 Task: Add Sprouts Neroli Rosemary Moisturizing Body Lotion to the cart.
Action: Mouse moved to (1071, 377)
Screenshot: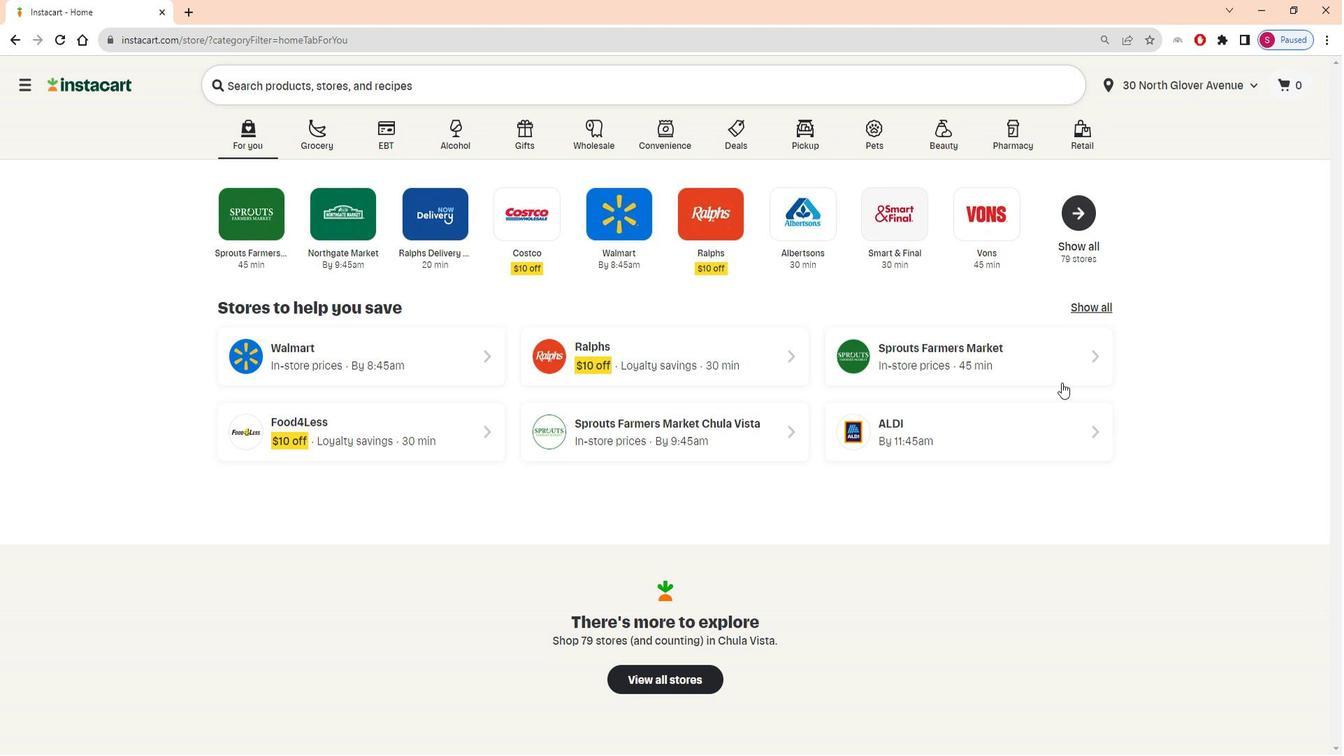 
Action: Mouse pressed left at (1071, 377)
Screenshot: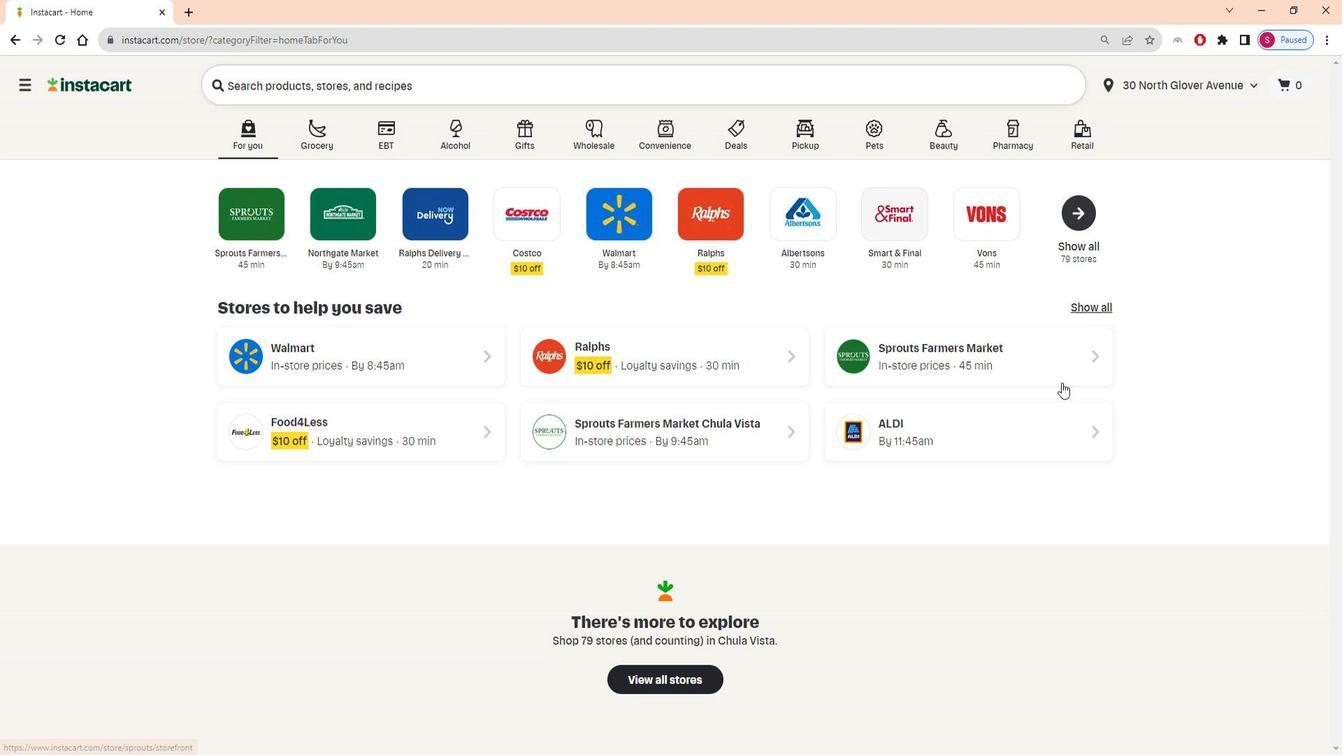 
Action: Mouse moved to (125, 375)
Screenshot: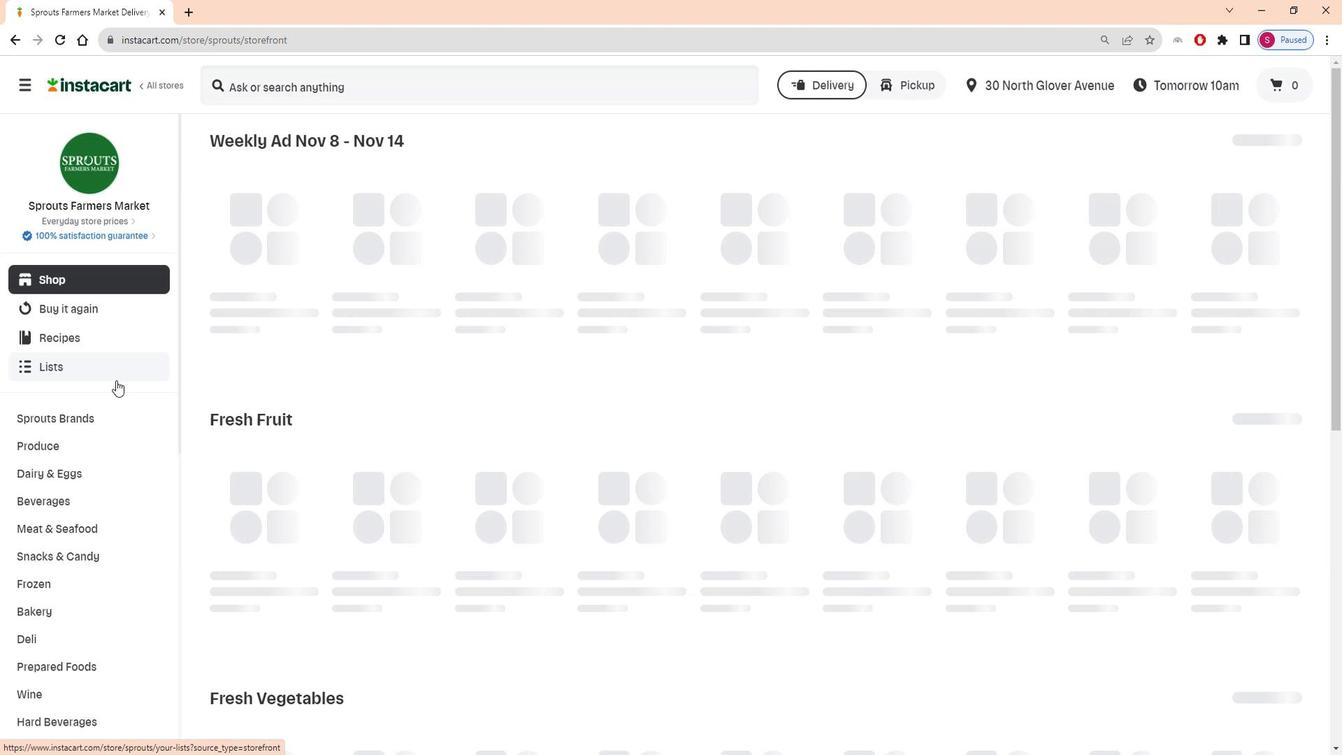
Action: Mouse scrolled (125, 374) with delta (0, 0)
Screenshot: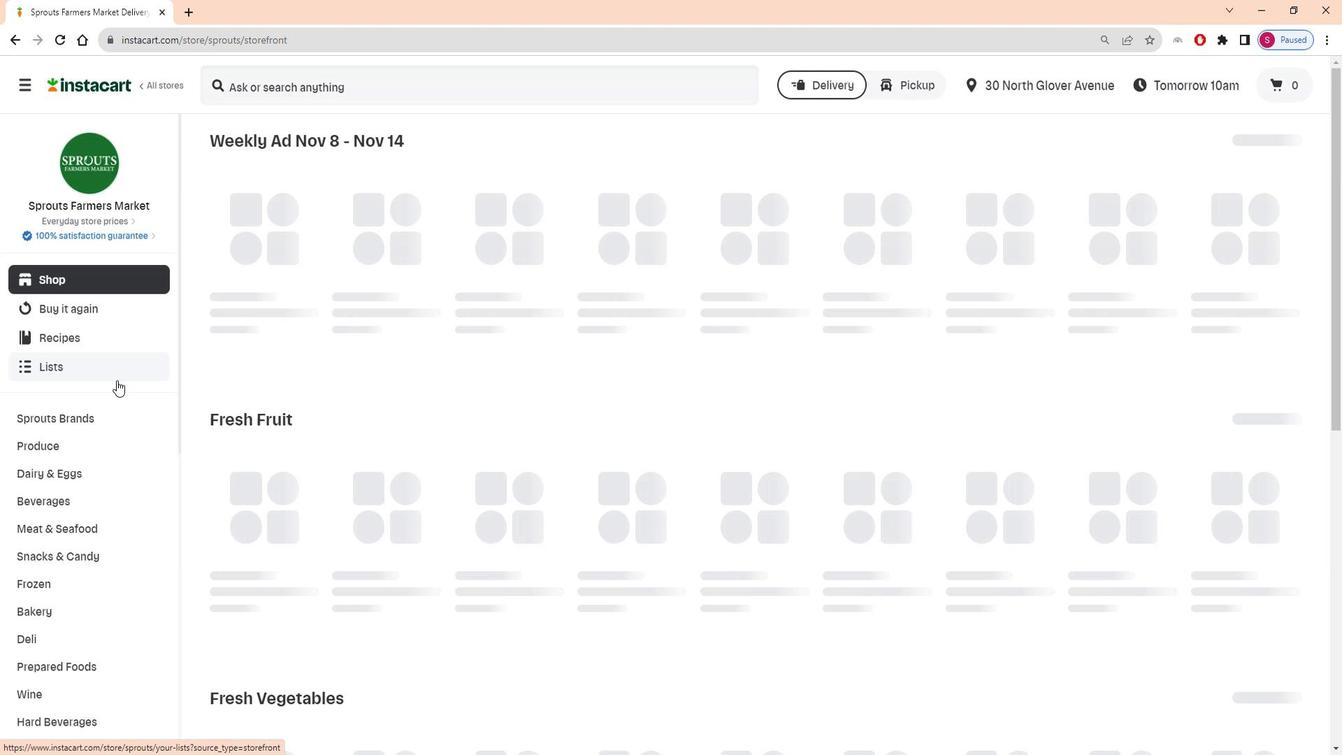 
Action: Mouse moved to (125, 375)
Screenshot: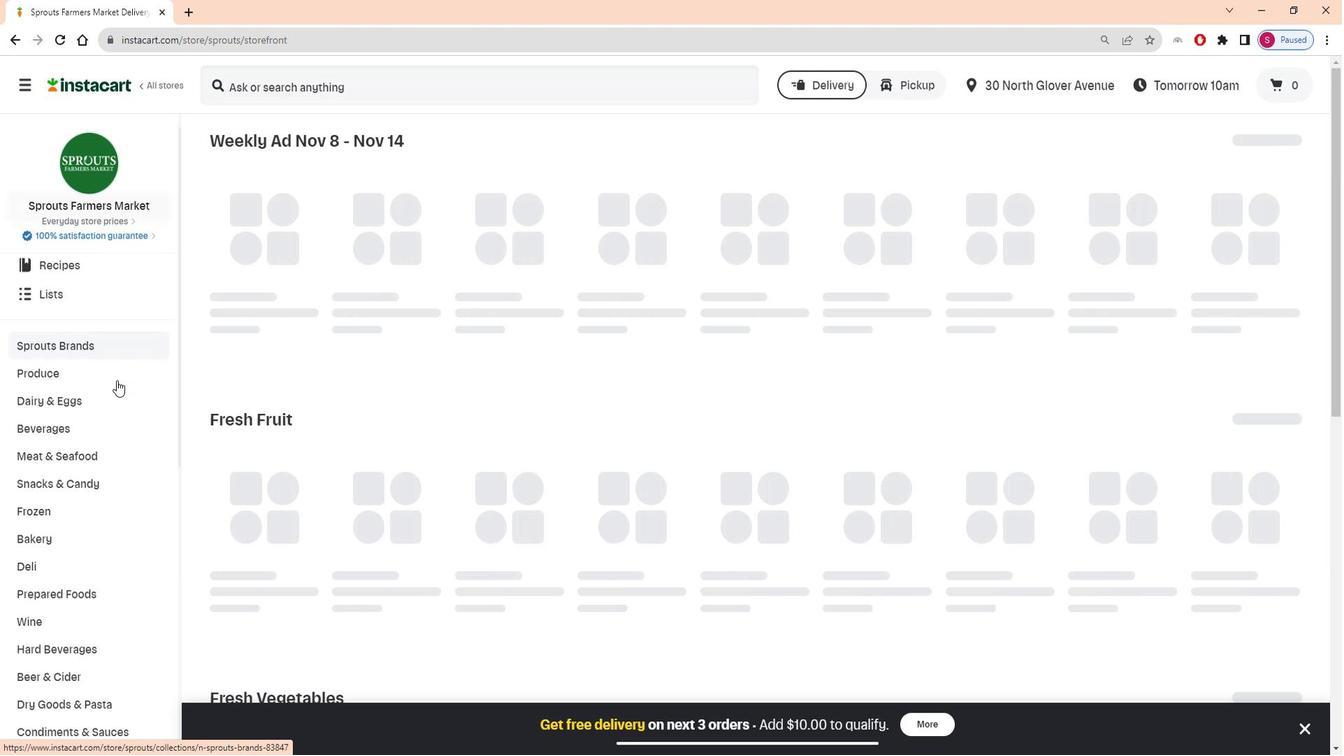 
Action: Mouse scrolled (125, 374) with delta (0, 0)
Screenshot: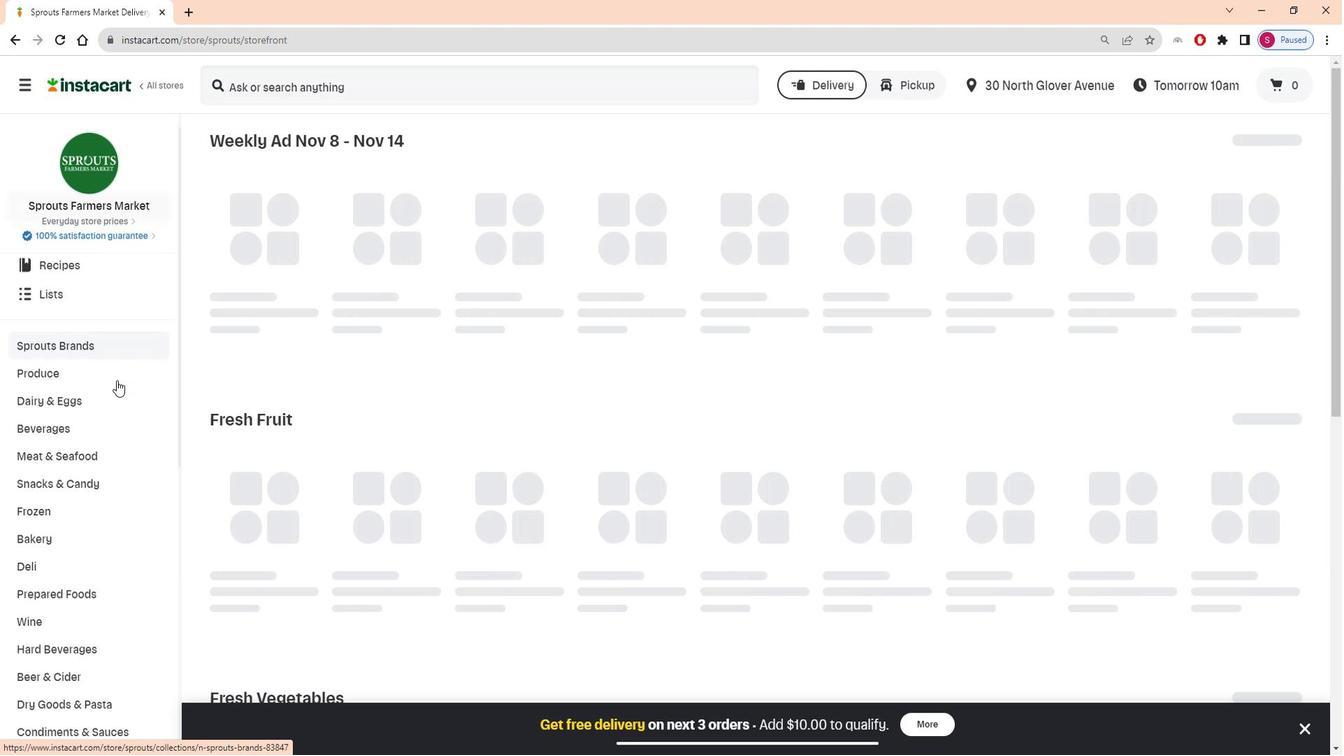 
Action: Mouse scrolled (125, 374) with delta (0, 0)
Screenshot: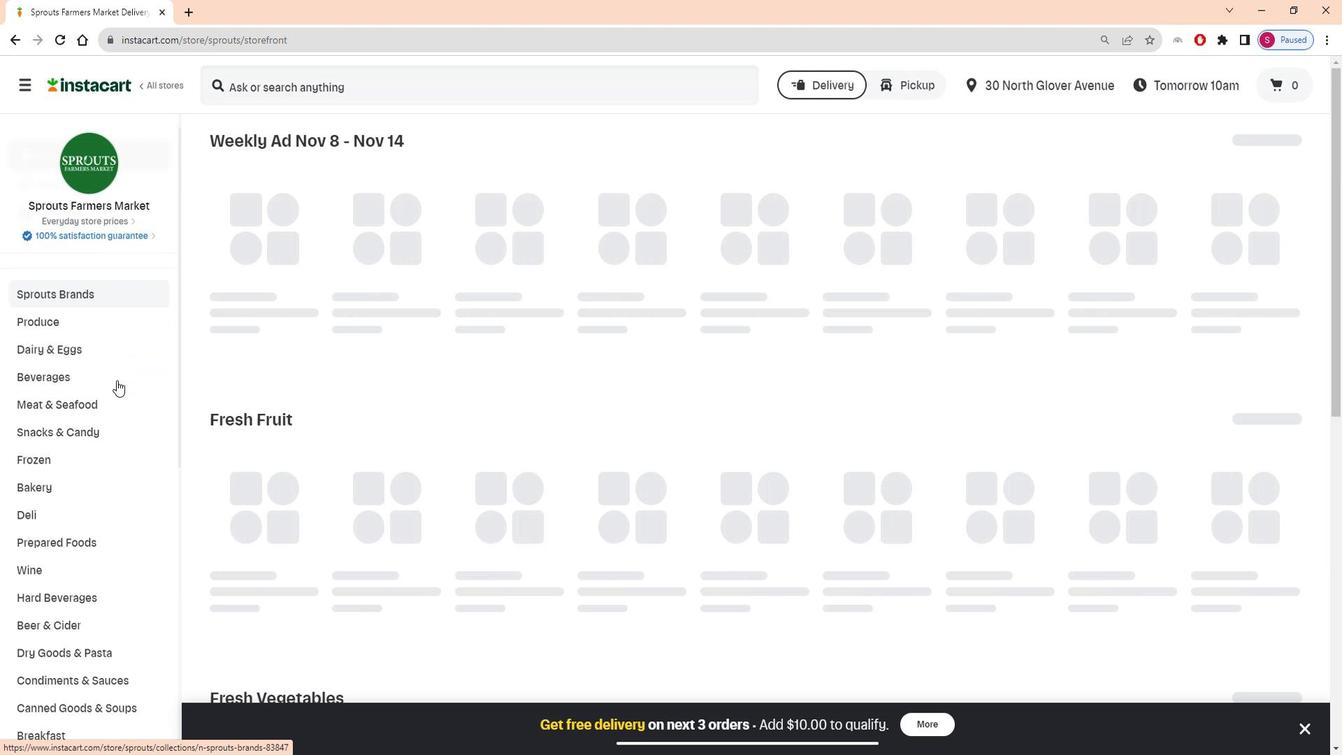 
Action: Mouse scrolled (125, 374) with delta (0, 0)
Screenshot: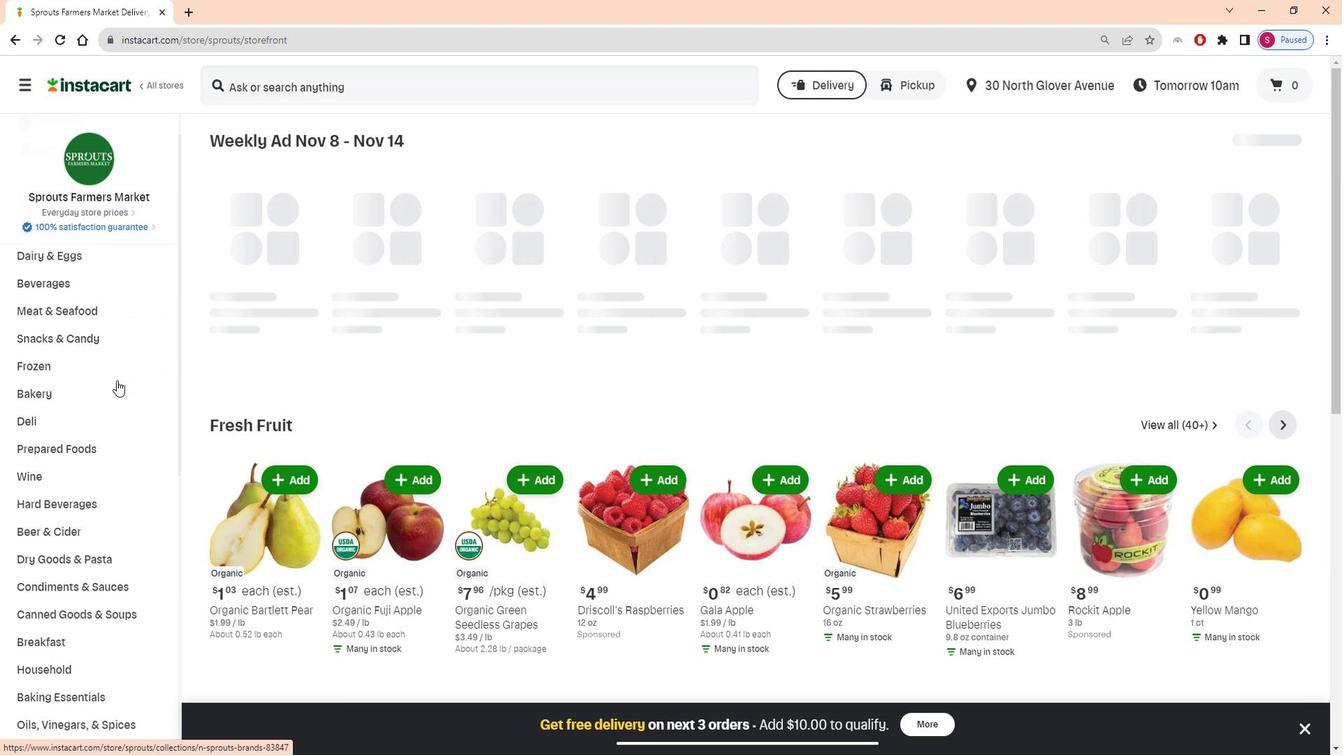 
Action: Mouse scrolled (125, 374) with delta (0, 0)
Screenshot: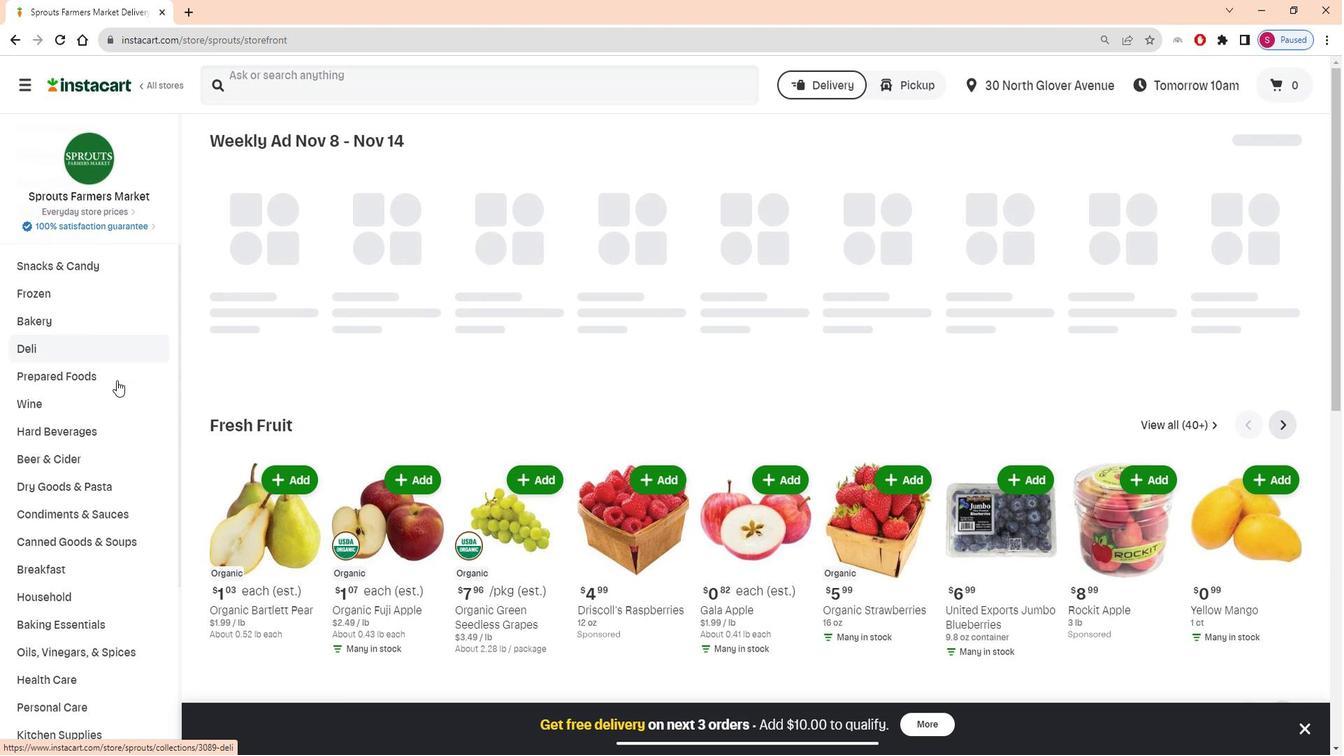 
Action: Mouse scrolled (125, 374) with delta (0, 0)
Screenshot: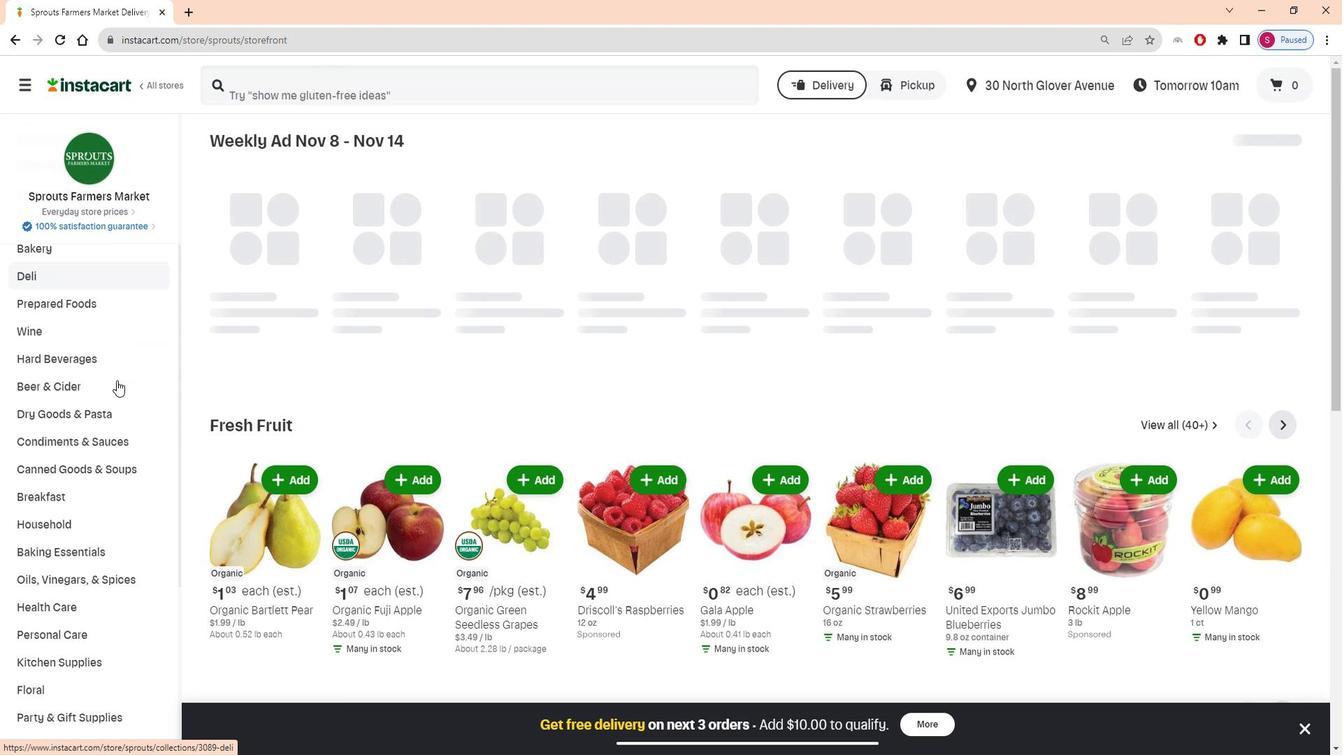 
Action: Mouse moved to (102, 553)
Screenshot: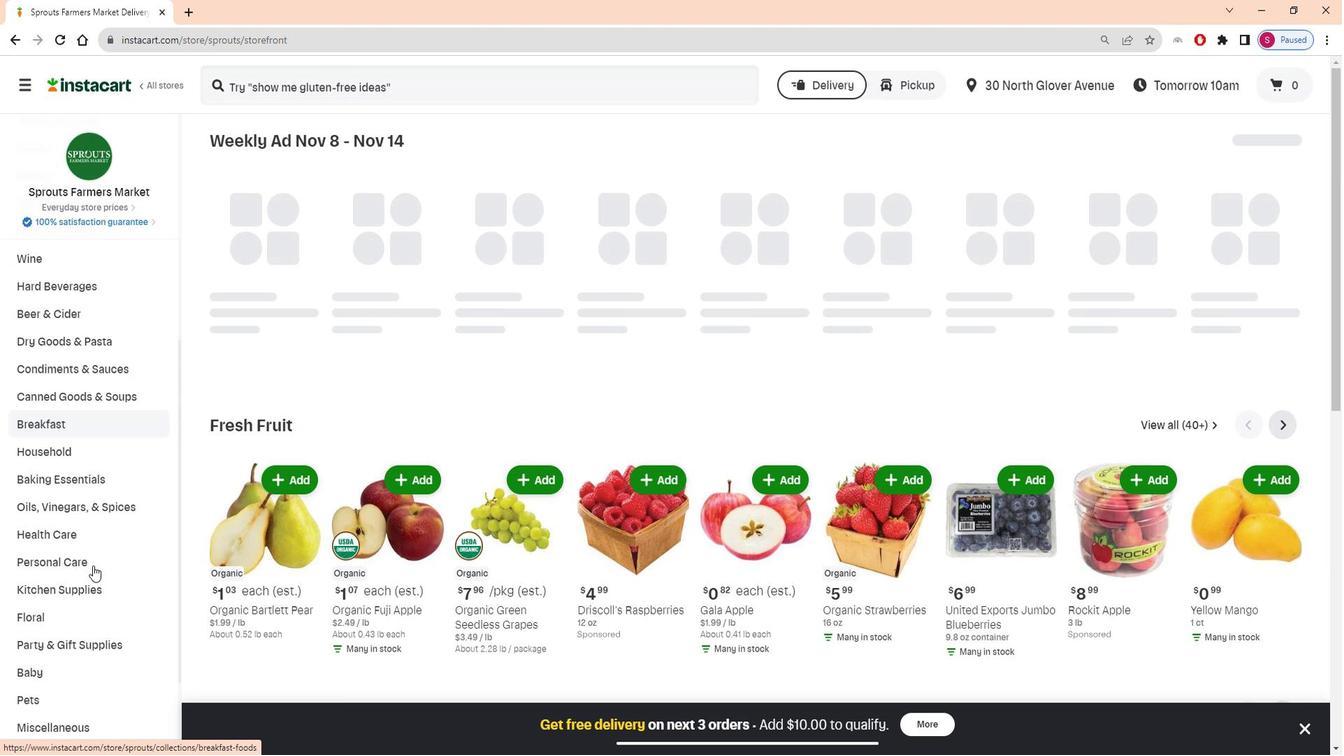 
Action: Mouse pressed left at (102, 553)
Screenshot: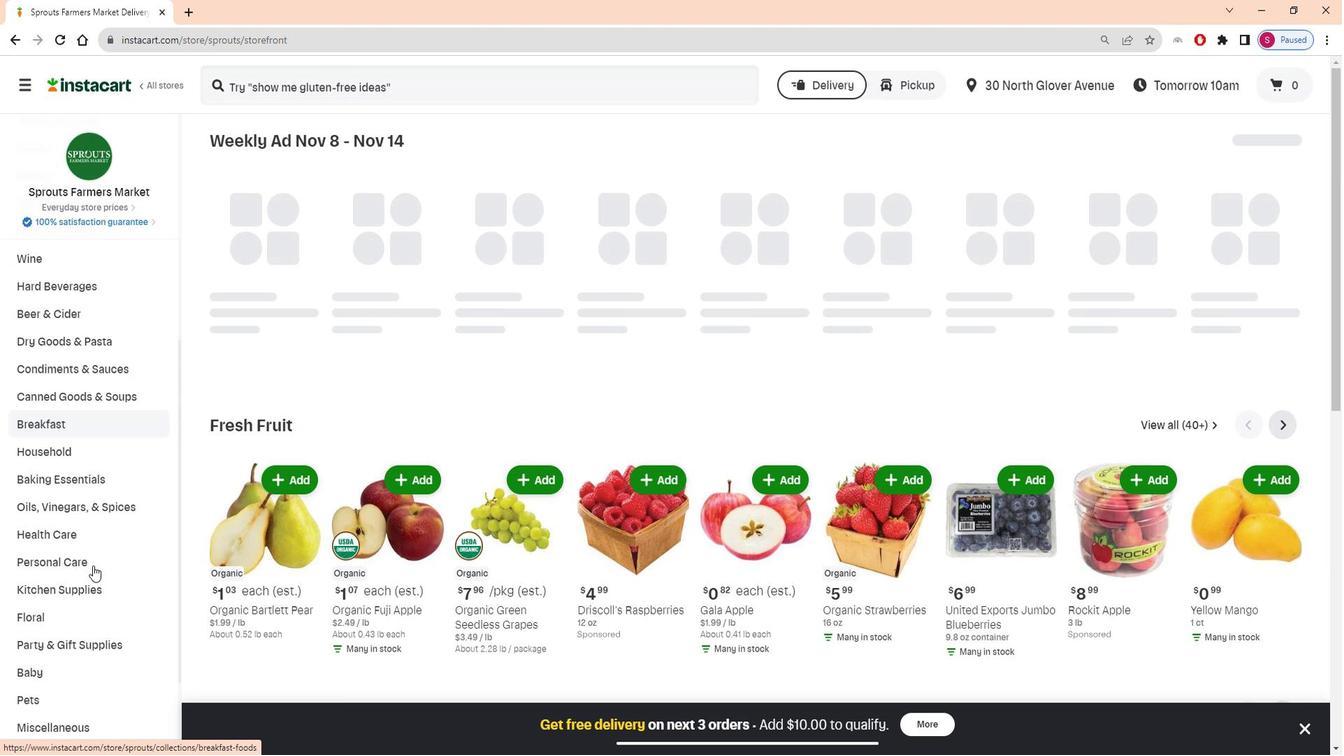 
Action: Mouse moved to (344, 173)
Screenshot: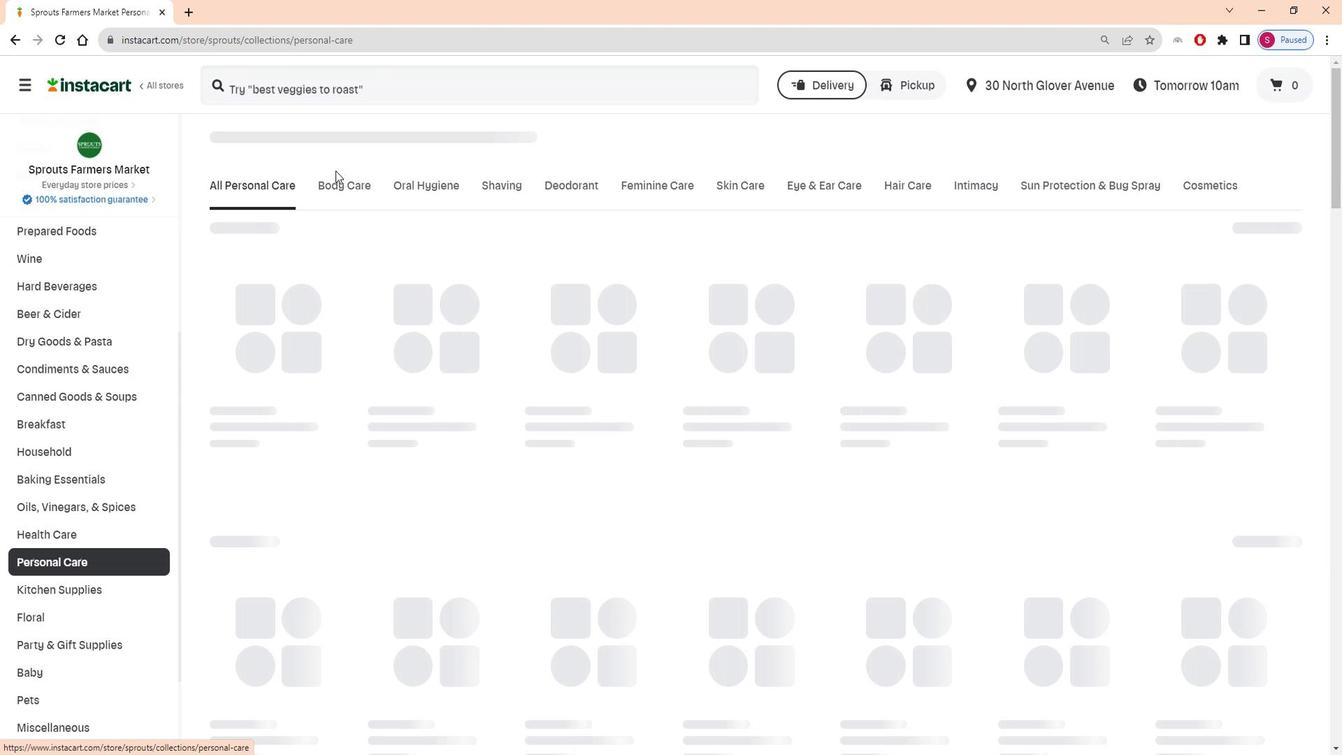 
Action: Mouse pressed left at (344, 173)
Screenshot: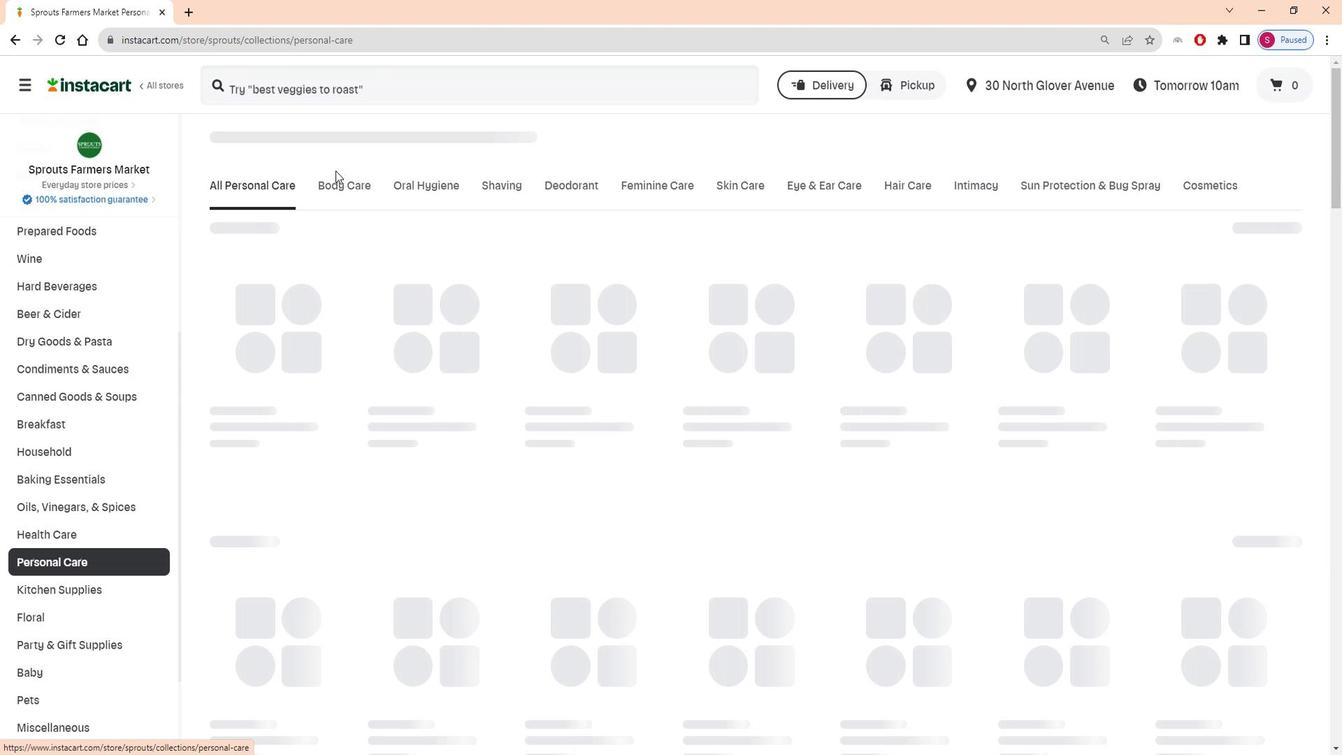 
Action: Mouse moved to (346, 181)
Screenshot: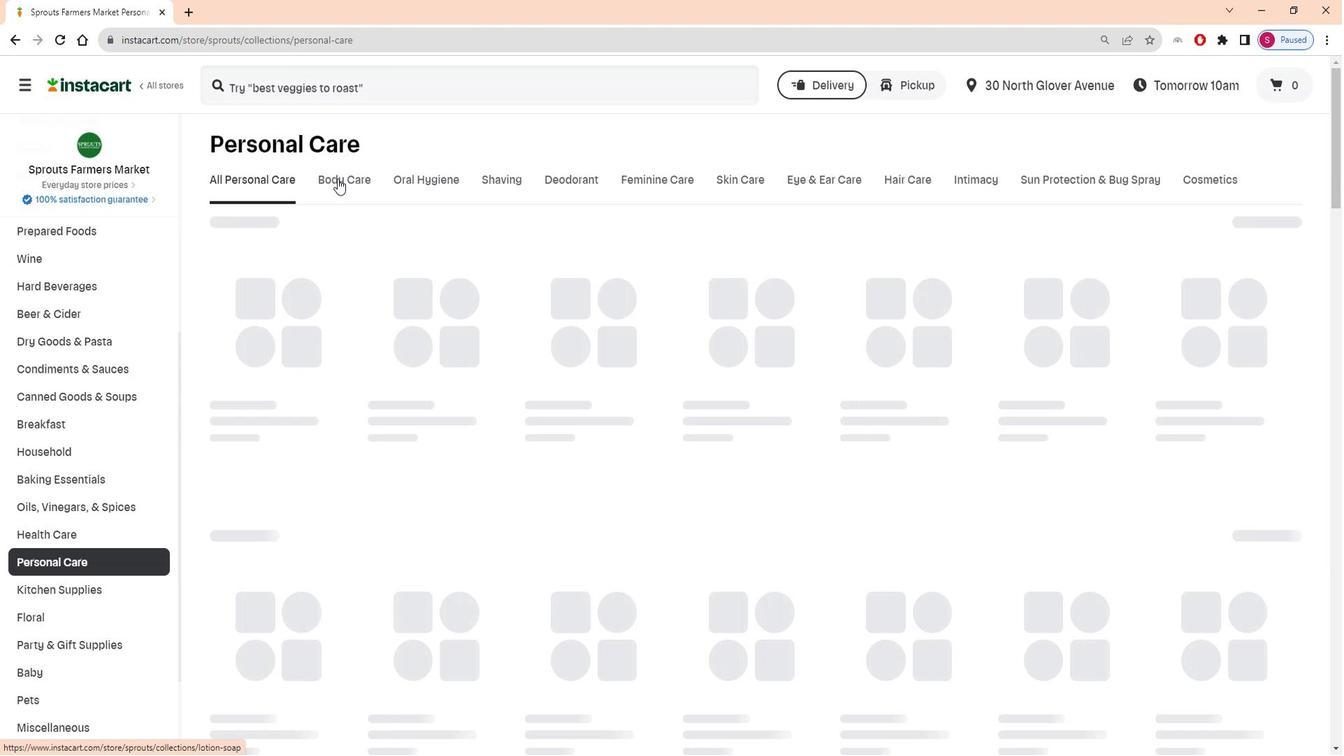 
Action: Mouse pressed left at (346, 181)
Screenshot: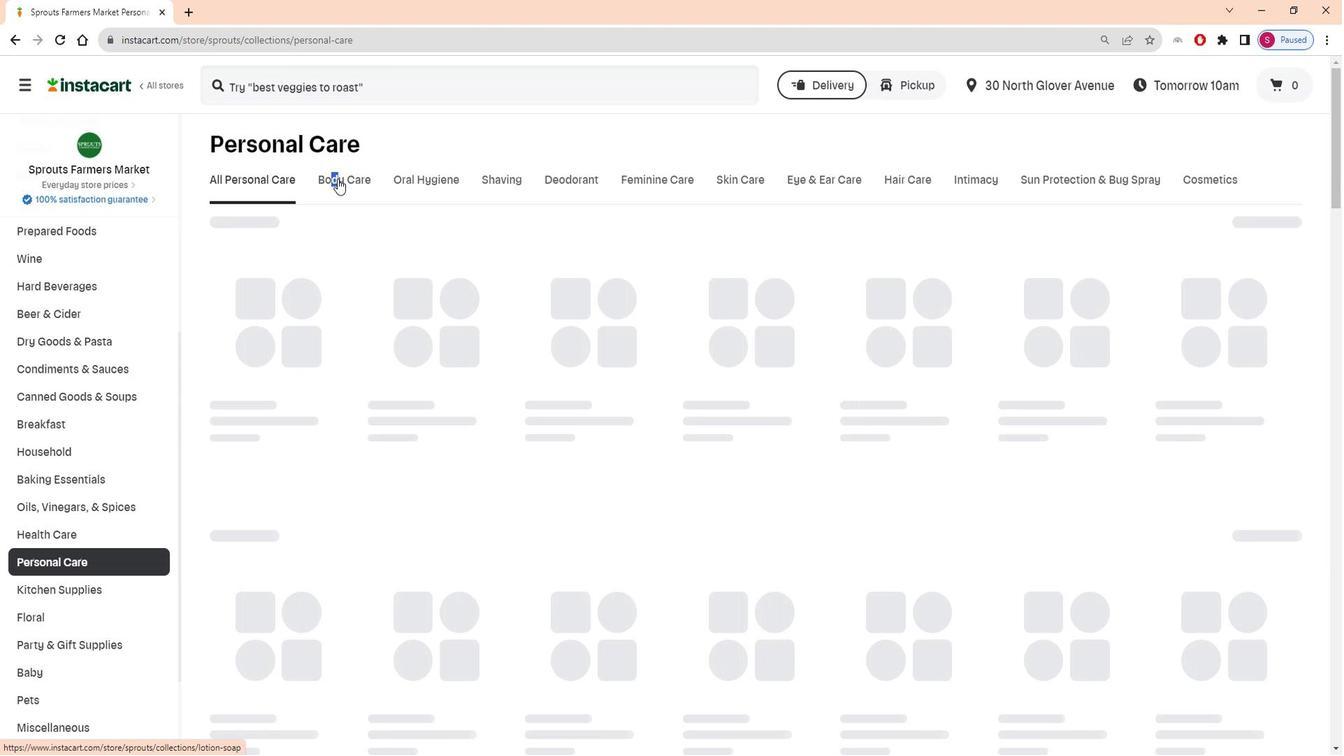 
Action: Mouse moved to (591, 248)
Screenshot: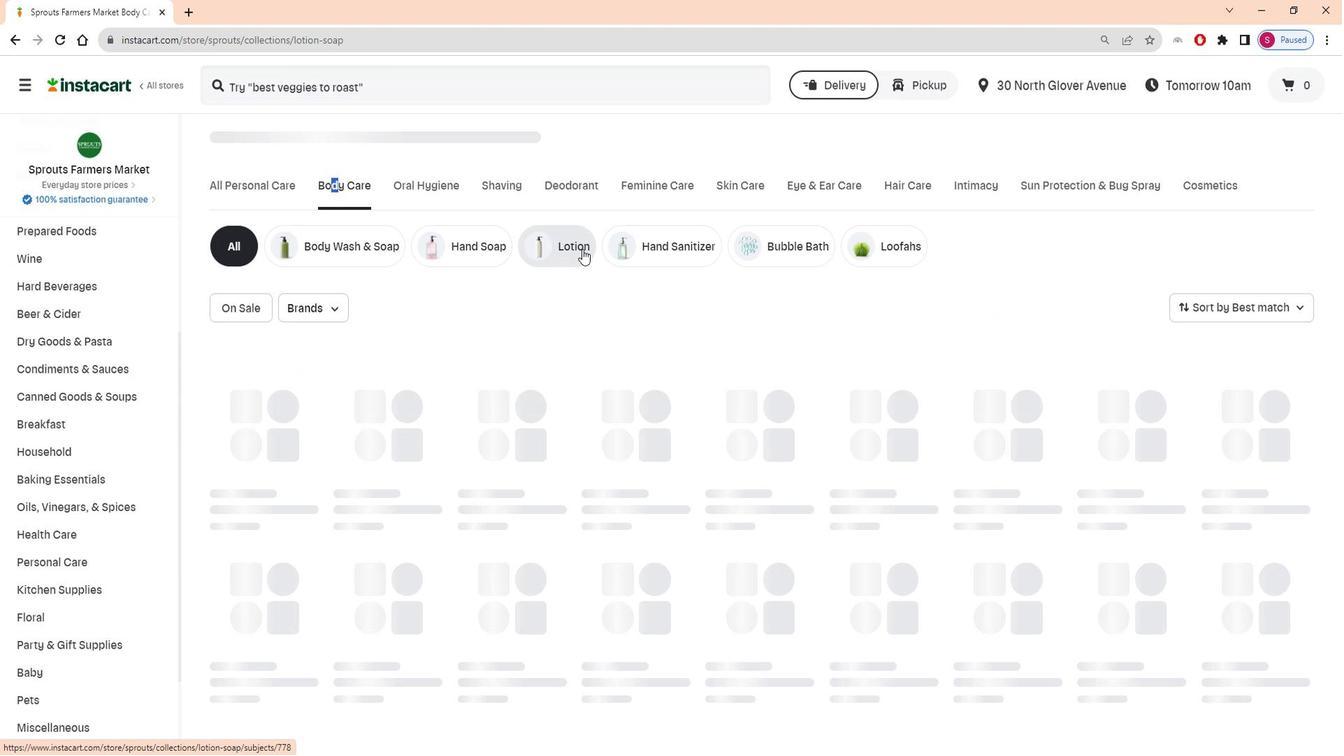 
Action: Mouse pressed left at (591, 248)
Screenshot: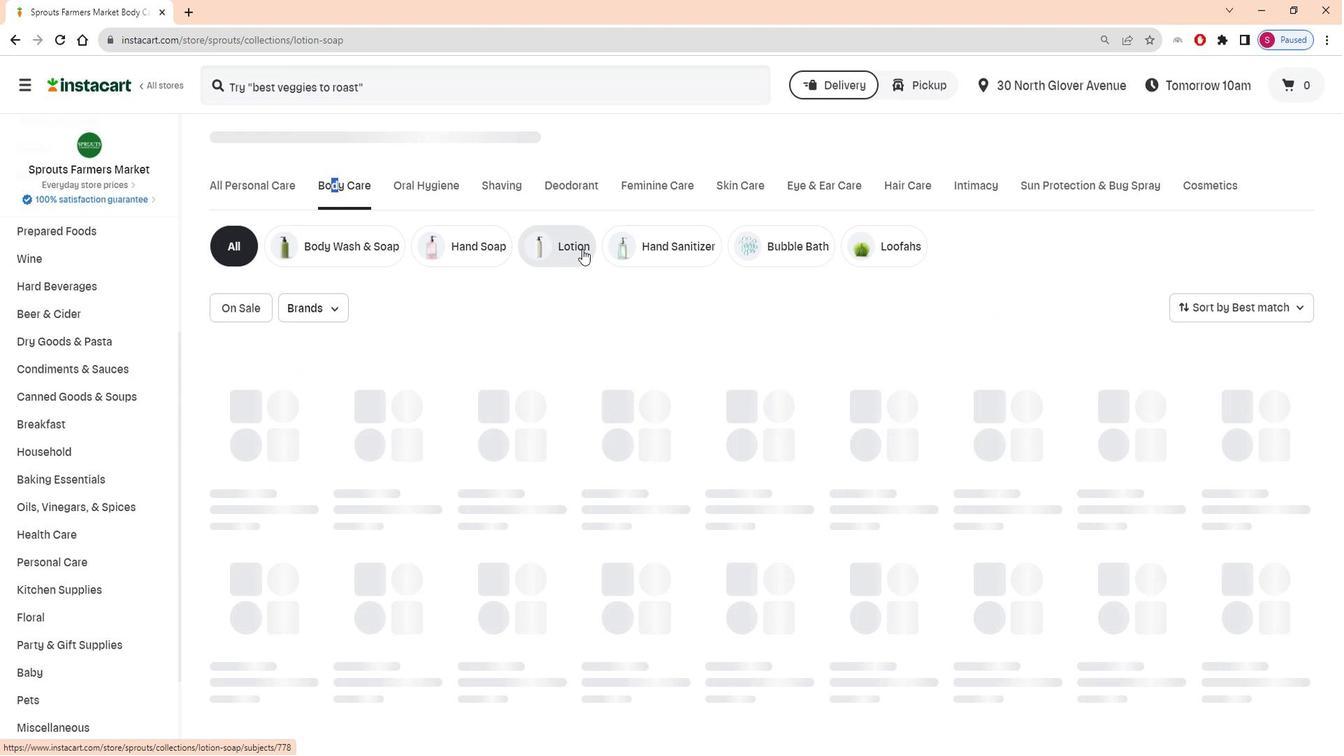 
Action: Mouse moved to (427, 92)
Screenshot: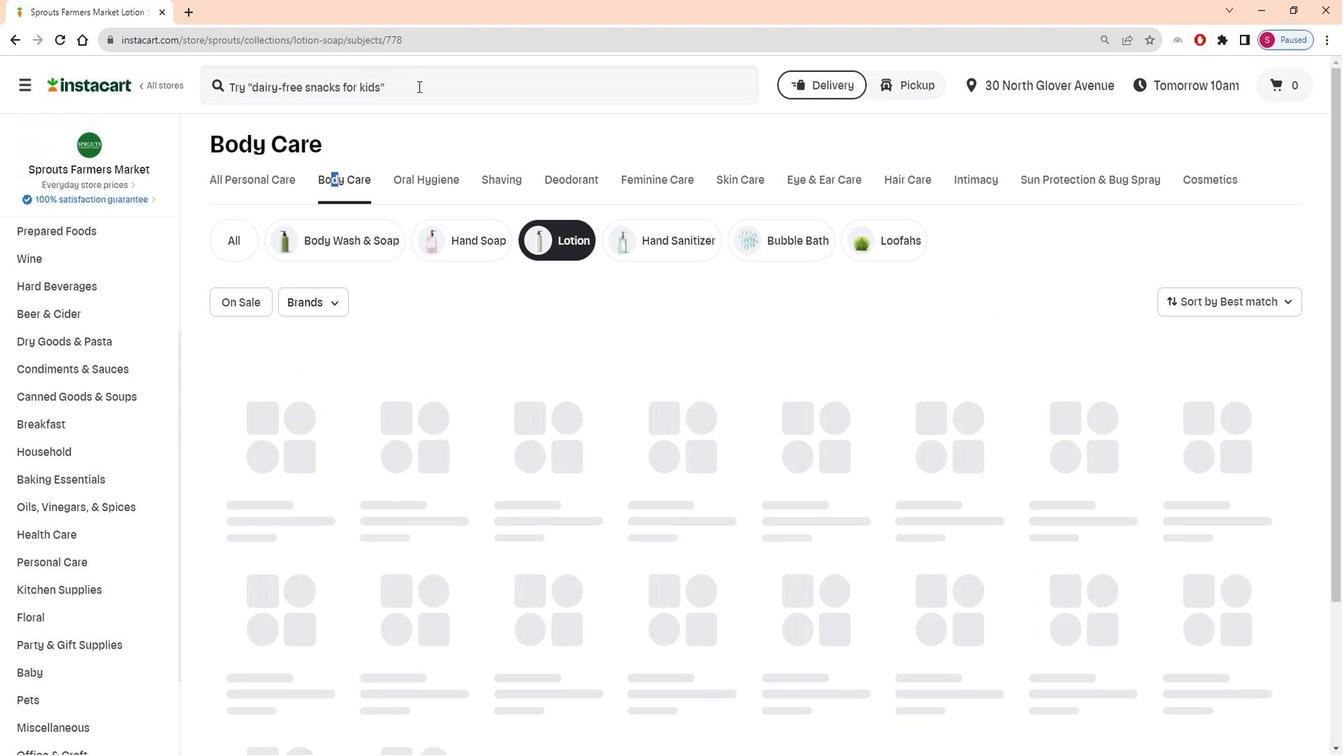 
Action: Mouse pressed left at (427, 92)
Screenshot: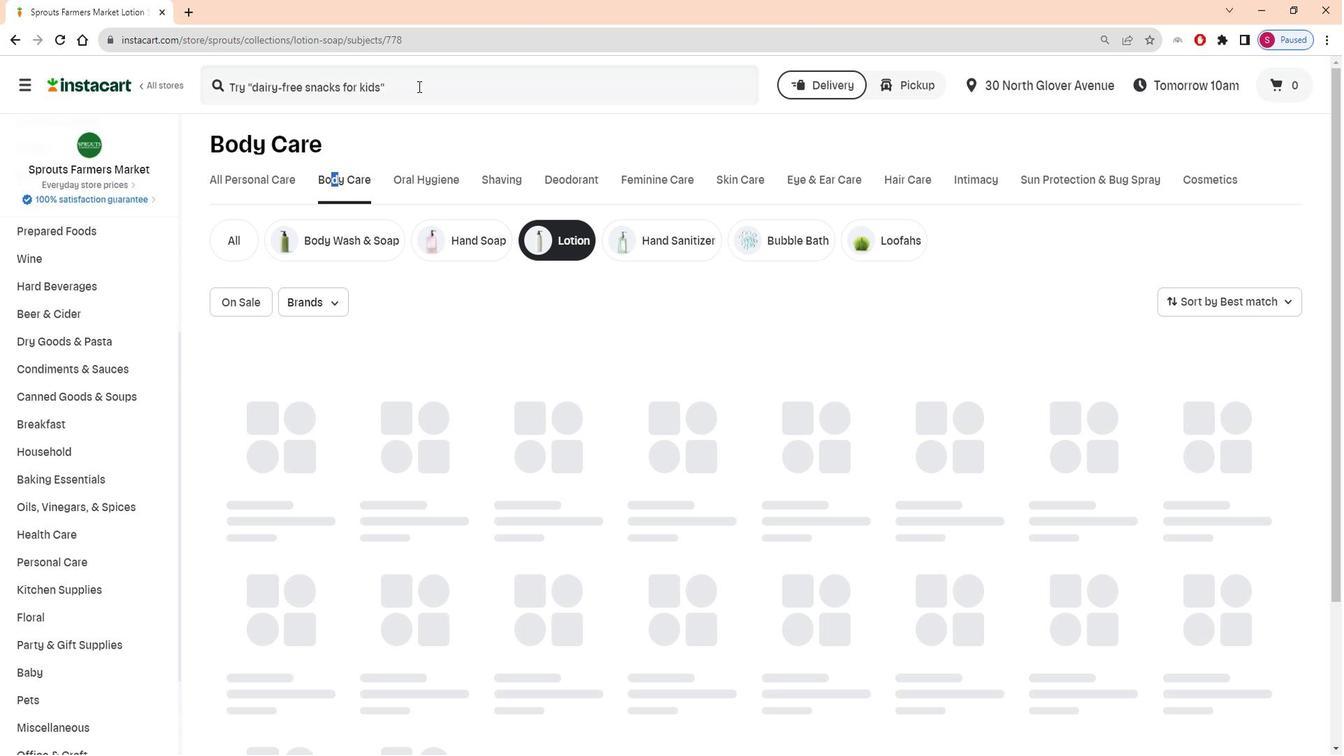 
Action: Mouse moved to (427, 91)
Screenshot: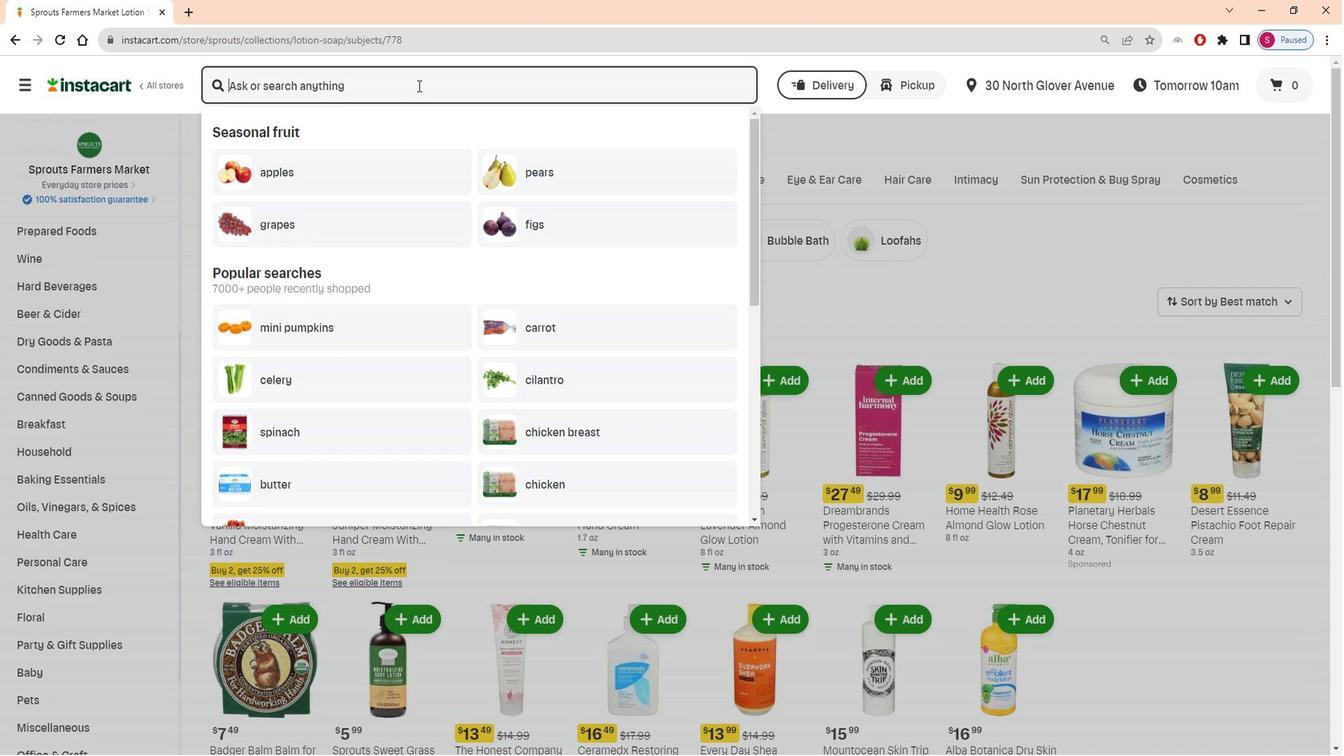 
Action: Key pressed <Key.shift>Sprouts<Key.space><Key.shift>Neroli<Key.space><Key.shift>Rosemary<Key.space><Key.shift>Moisturizing<Key.space><Key.space><Key.backspace><Key.backspace><Key.space><Key.shift>Body<Key.space><Key.shift>Lotion<Key.enter>
Screenshot: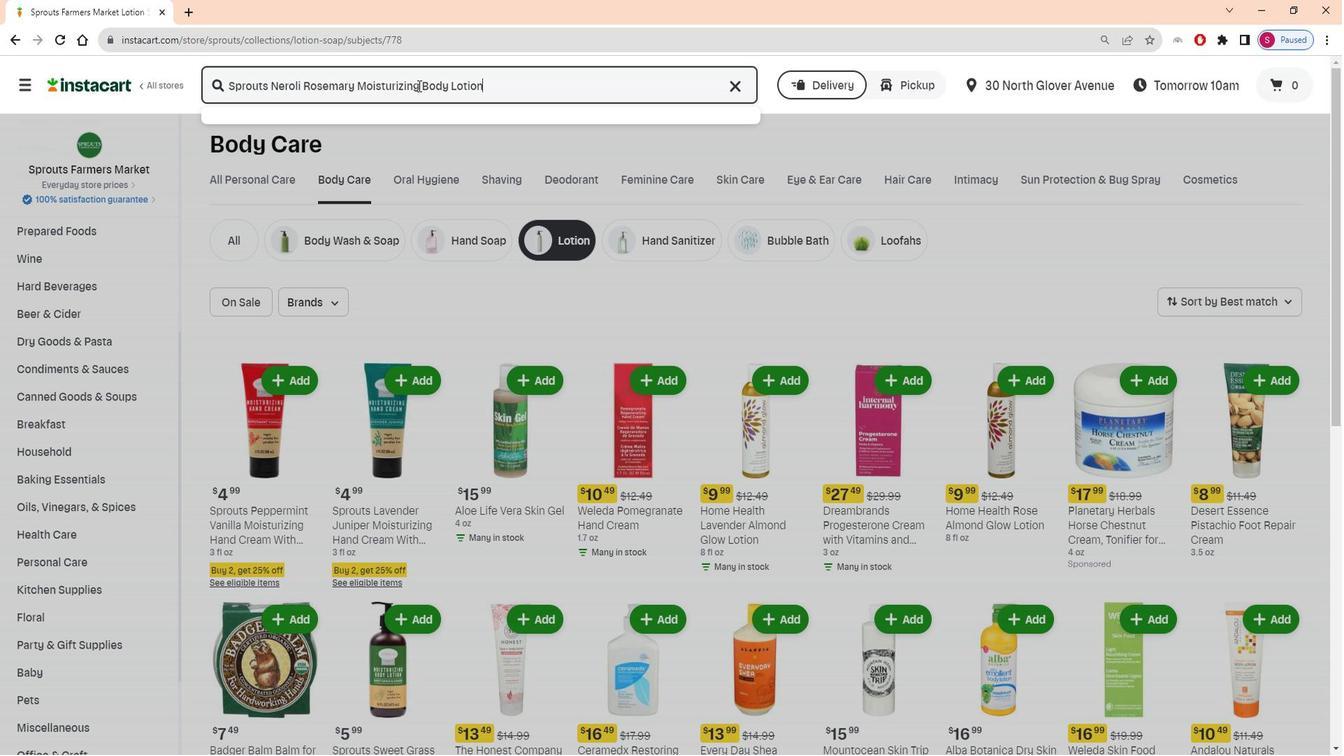 
Action: Mouse moved to (446, 255)
Screenshot: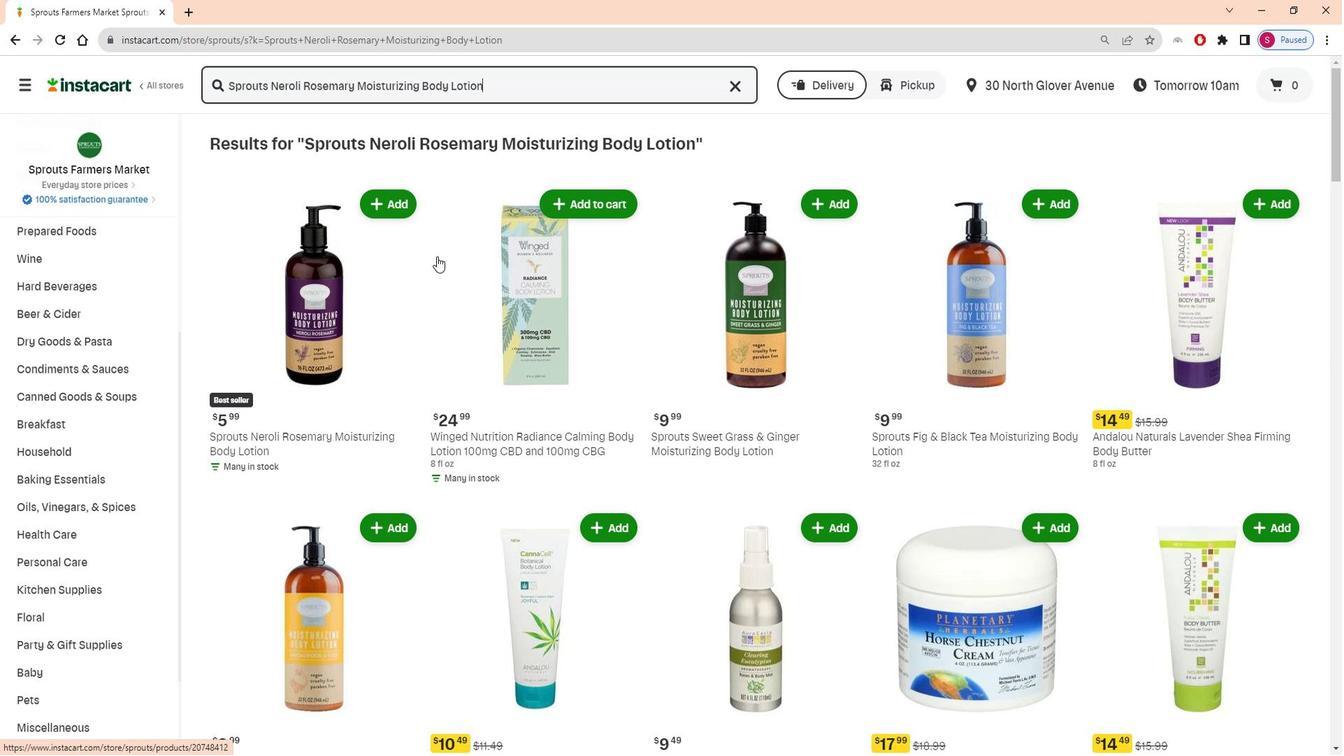 
Action: Mouse scrolled (446, 255) with delta (0, 0)
Screenshot: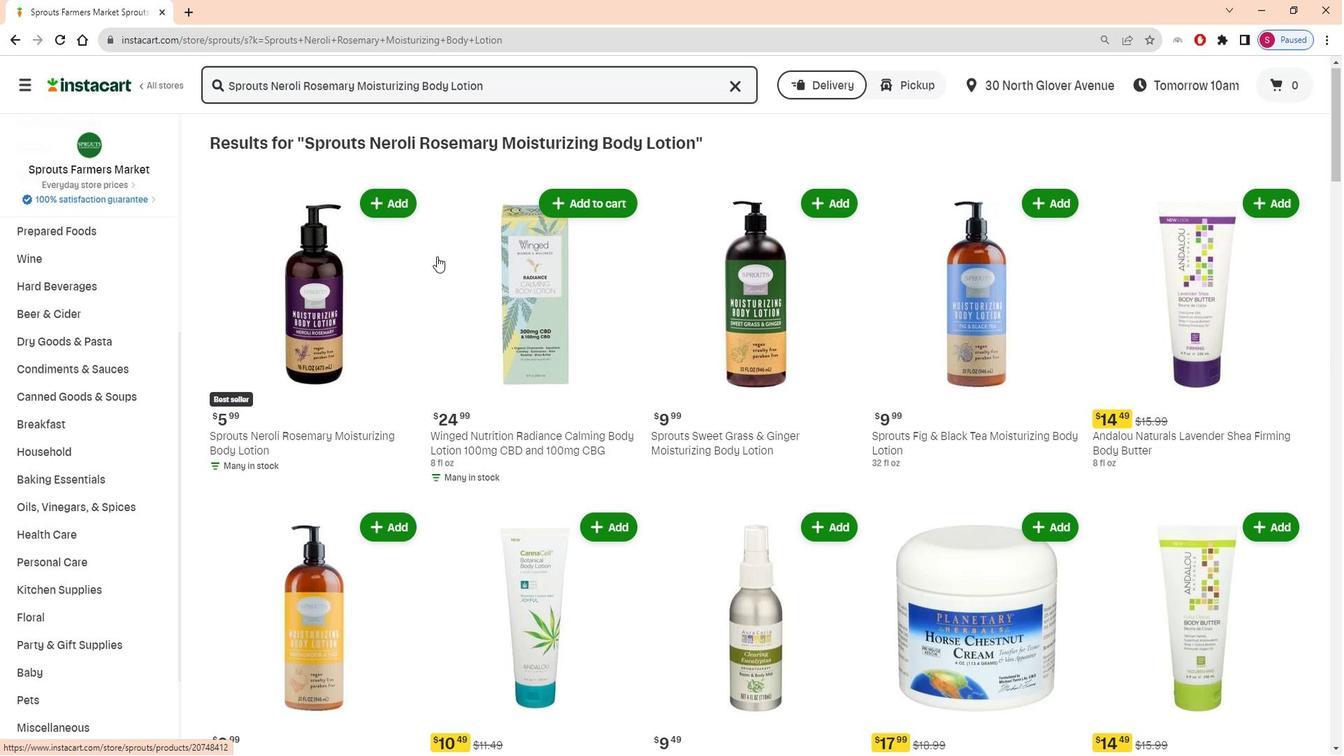 
Action: Mouse scrolled (446, 256) with delta (0, 0)
Screenshot: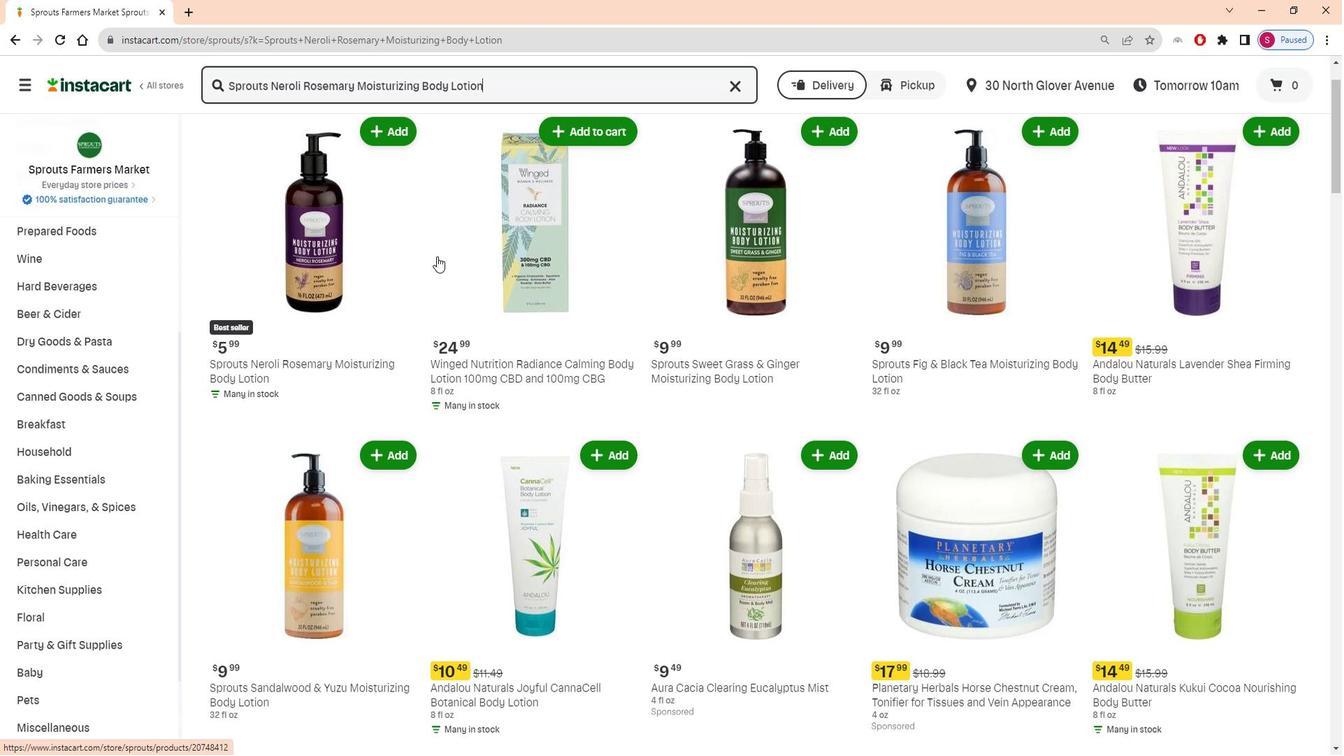 
Action: Mouse moved to (402, 206)
Screenshot: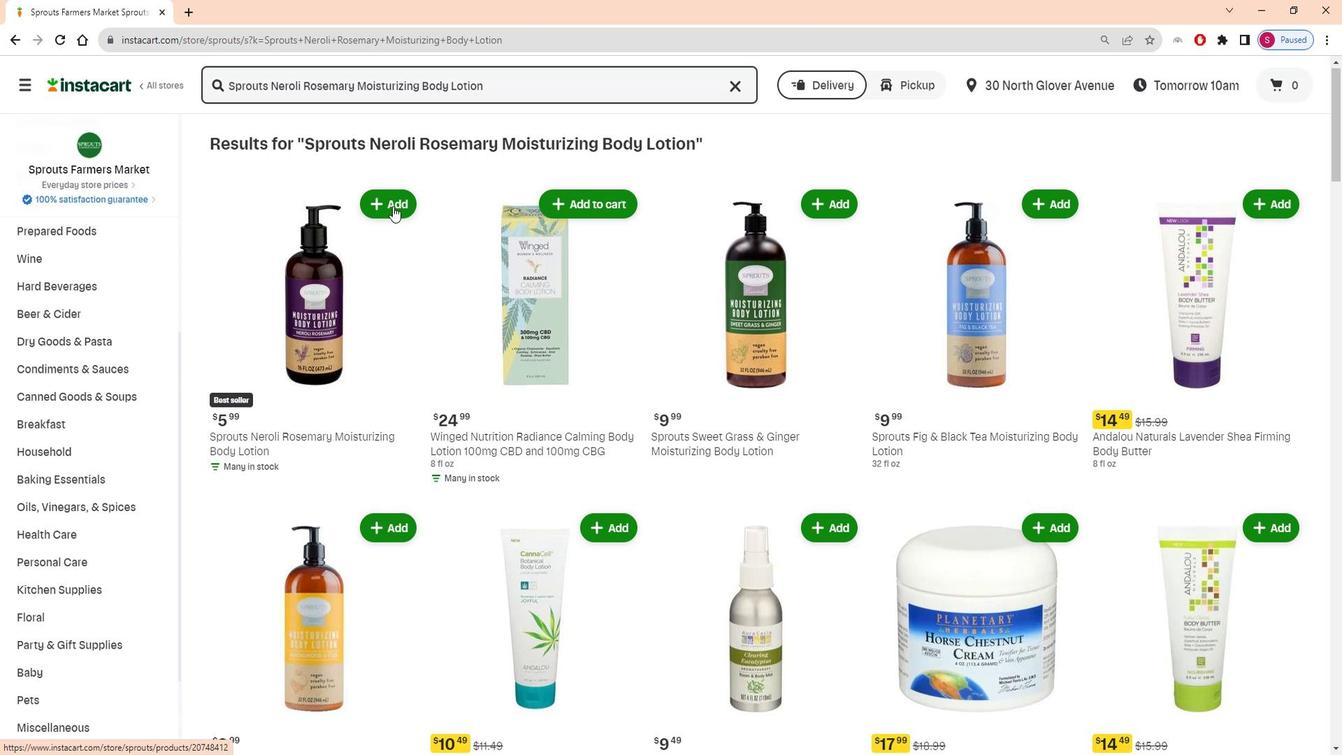 
Action: Mouse pressed left at (402, 206)
Screenshot: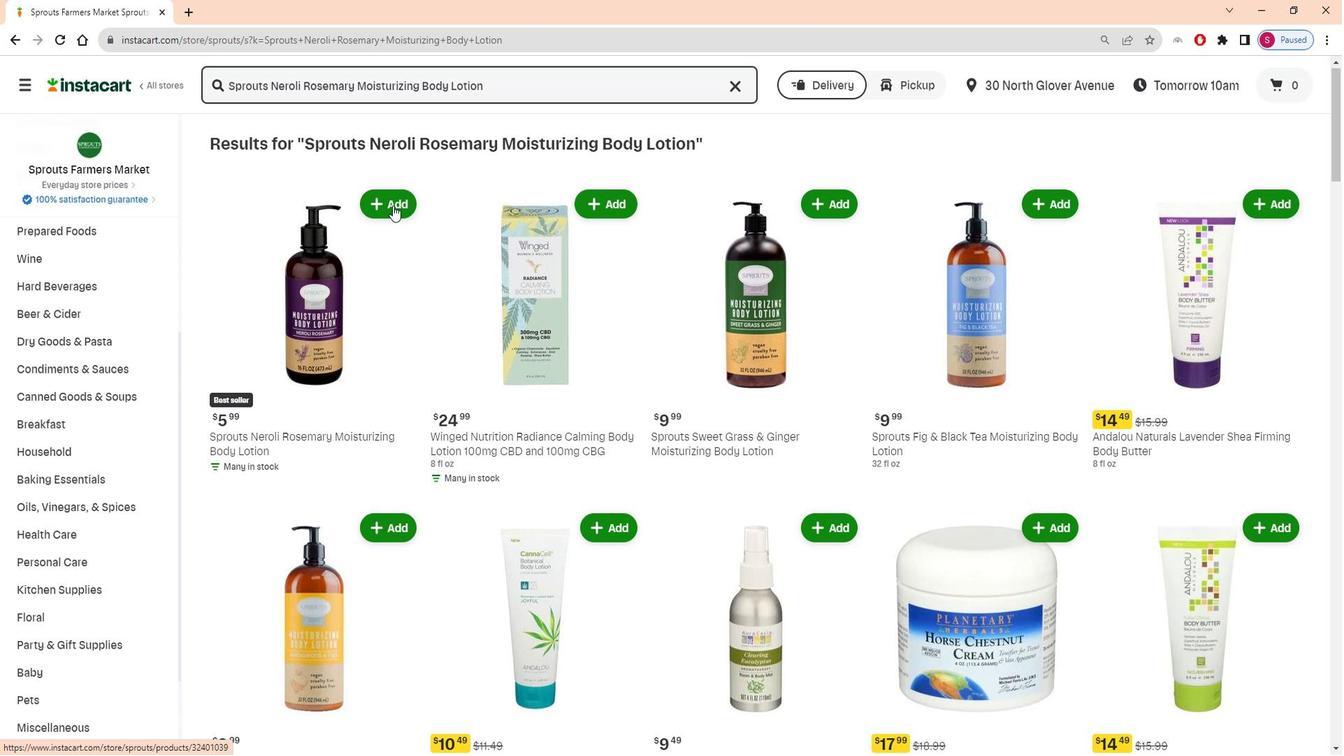 
Action: Mouse moved to (441, 193)
Screenshot: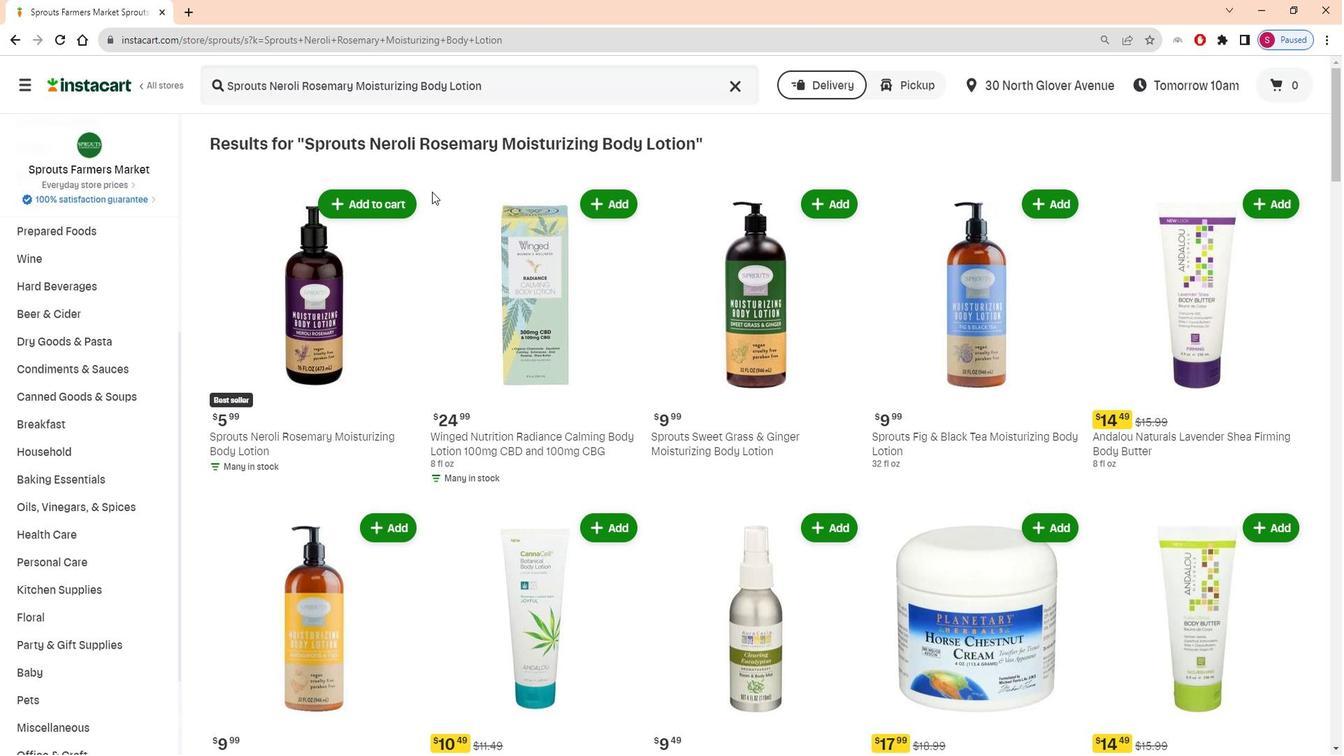 
